 Task: Create a sub task Release to Production / Go Live for the task  Fix issue causing incorrect data to be stored in the database in the project TowerLine , assign it to team member softage.10@softage.net and update the status of the sub task to  On Track  , set the priority of the sub task to Low.
Action: Mouse moved to (52, 316)
Screenshot: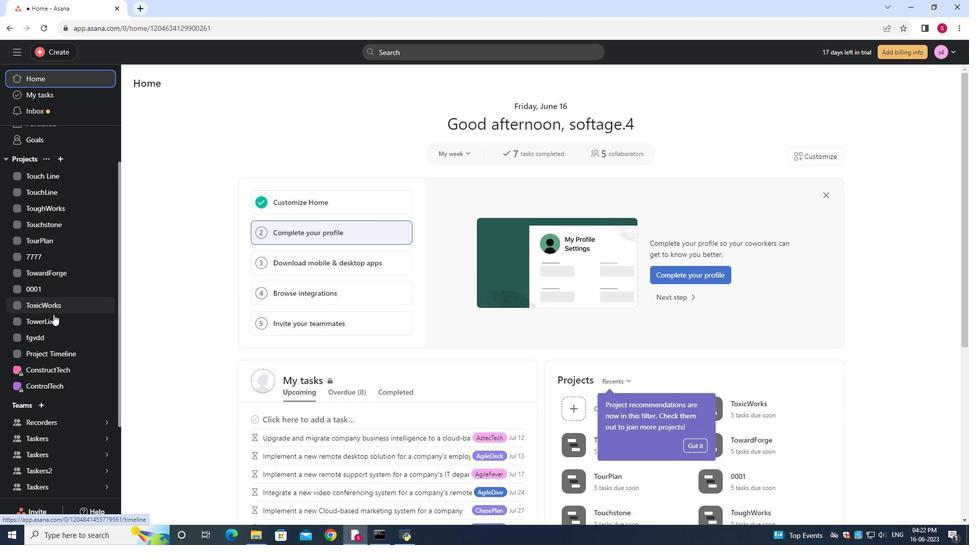 
Action: Mouse pressed left at (52, 316)
Screenshot: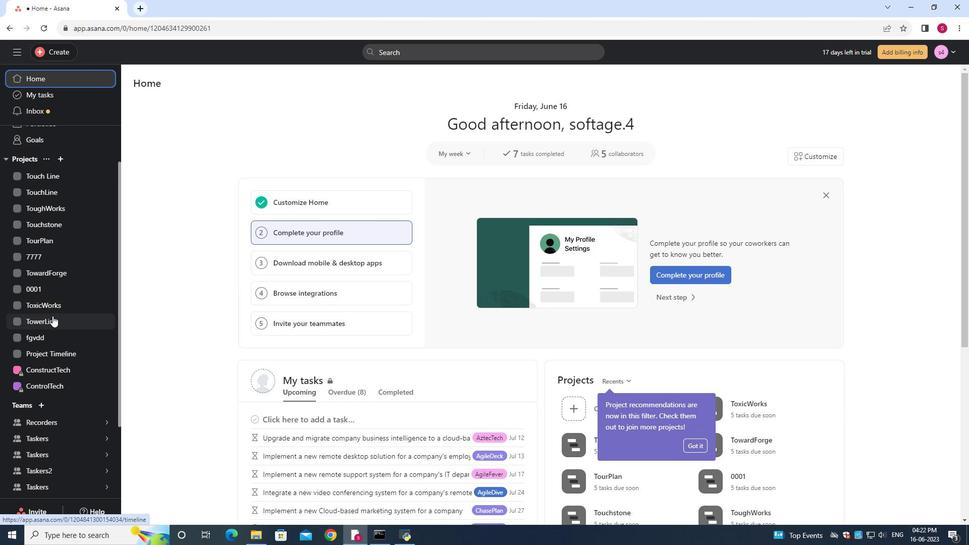 
Action: Mouse moved to (180, 100)
Screenshot: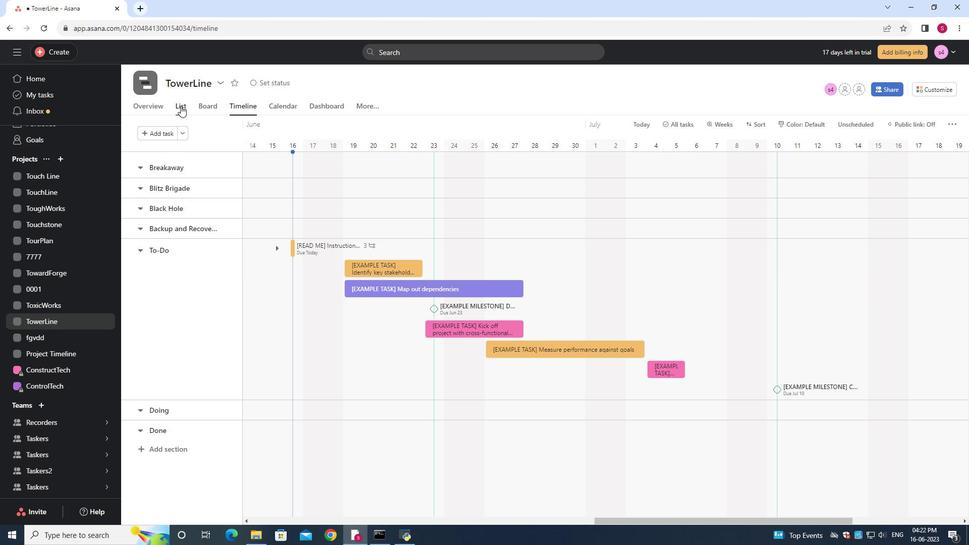
Action: Mouse pressed left at (180, 100)
Screenshot: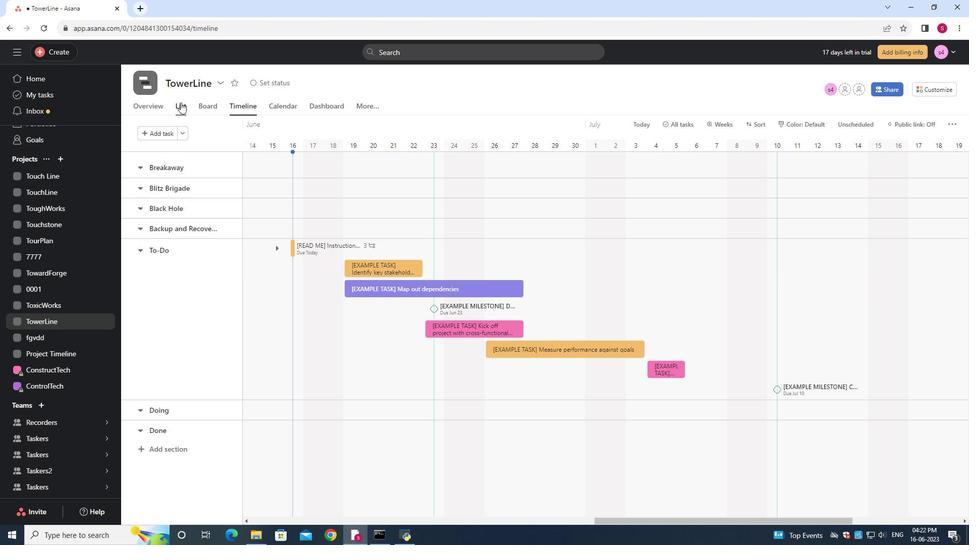 
Action: Mouse moved to (178, 105)
Screenshot: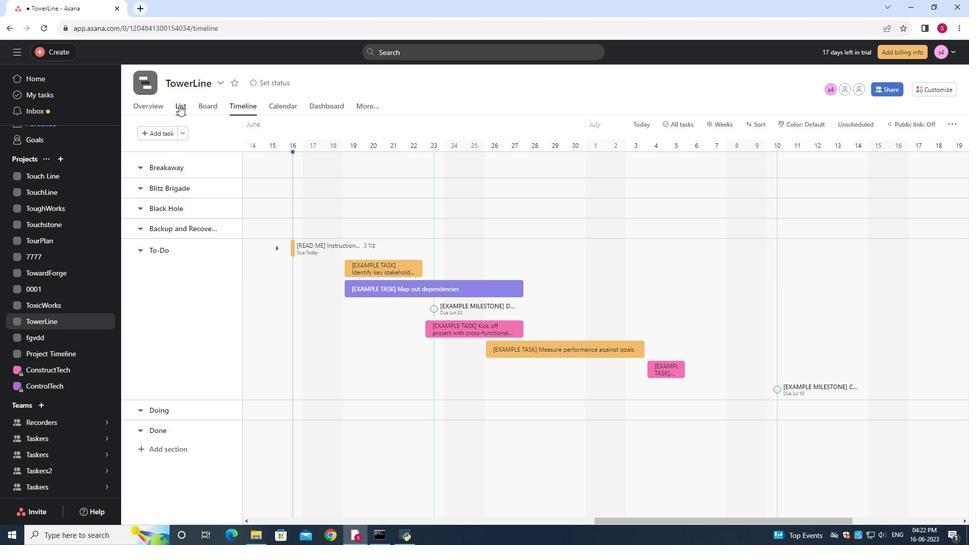 
Action: Mouse pressed left at (178, 105)
Screenshot: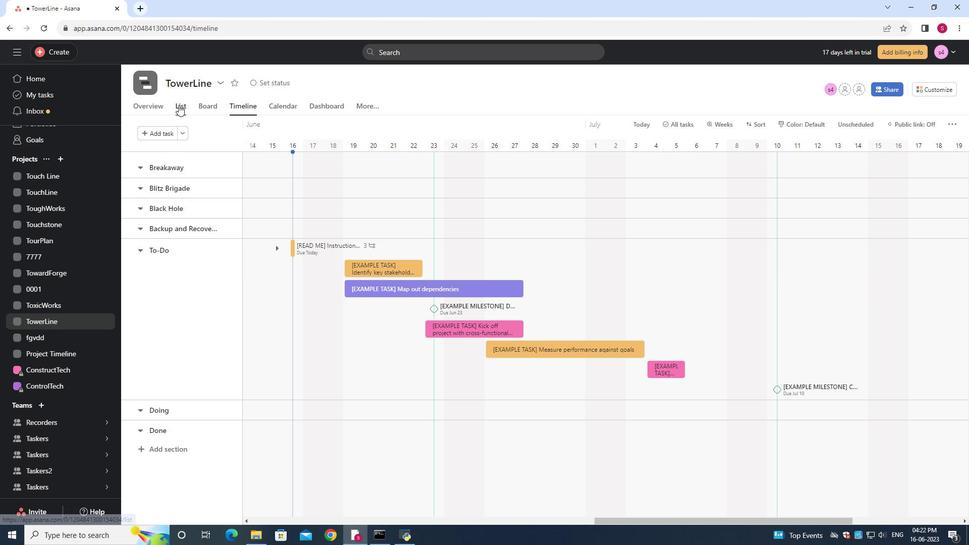 
Action: Mouse moved to (359, 258)
Screenshot: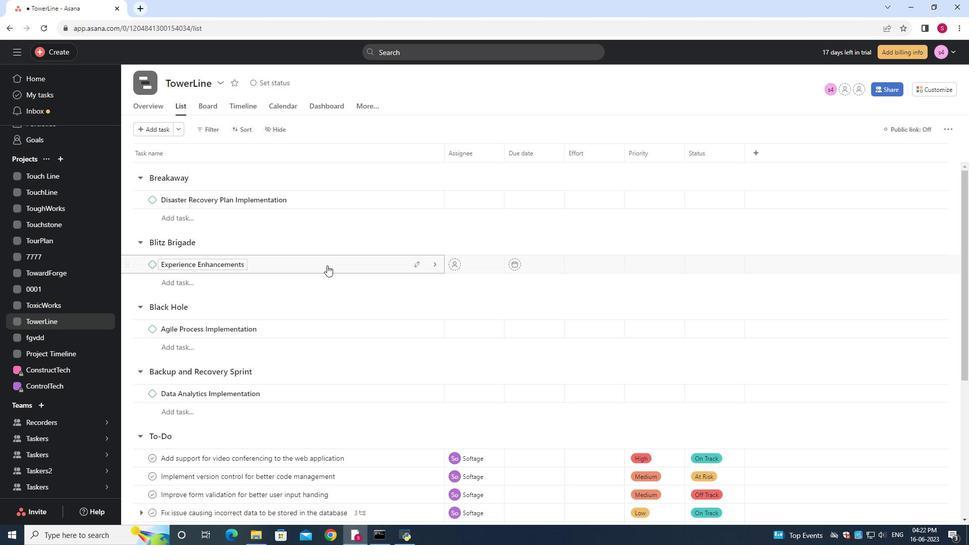 
Action: Mouse scrolled (359, 257) with delta (0, 0)
Screenshot: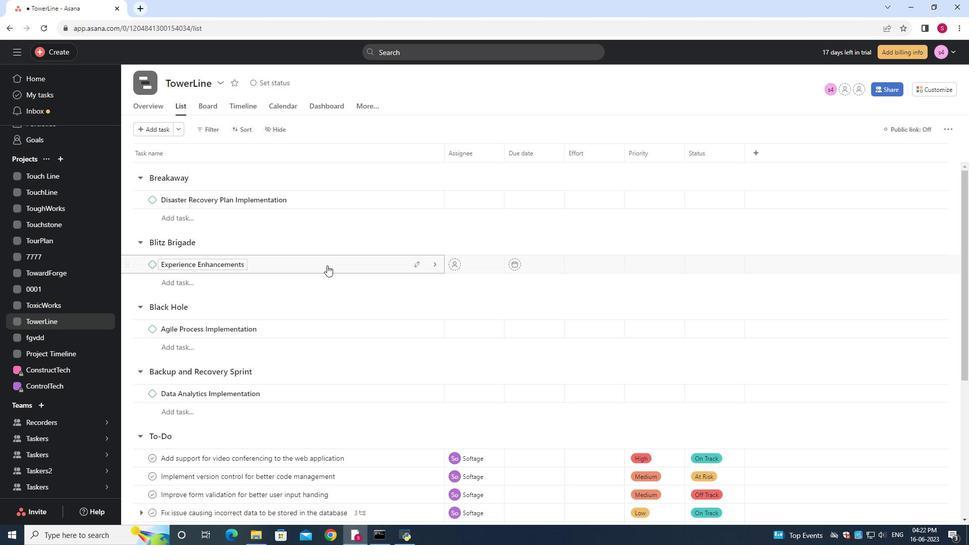 
Action: Mouse scrolled (359, 257) with delta (0, 0)
Screenshot: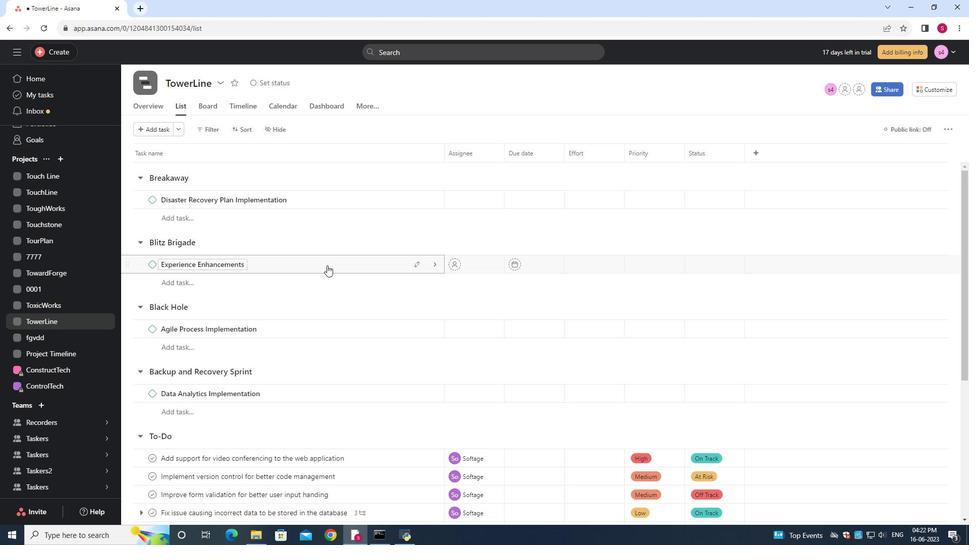 
Action: Mouse moved to (360, 258)
Screenshot: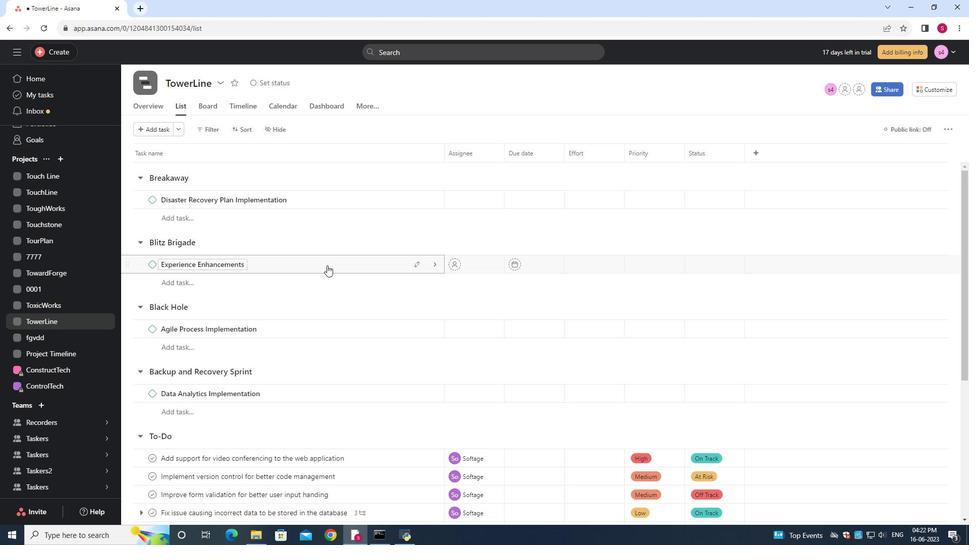 
Action: Mouse scrolled (360, 258) with delta (0, 0)
Screenshot: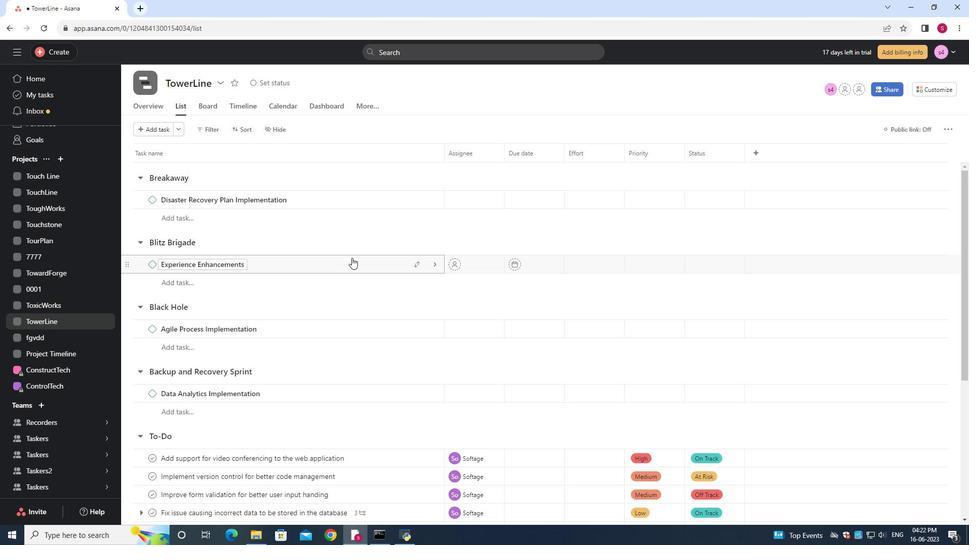 
Action: Mouse moved to (361, 258)
Screenshot: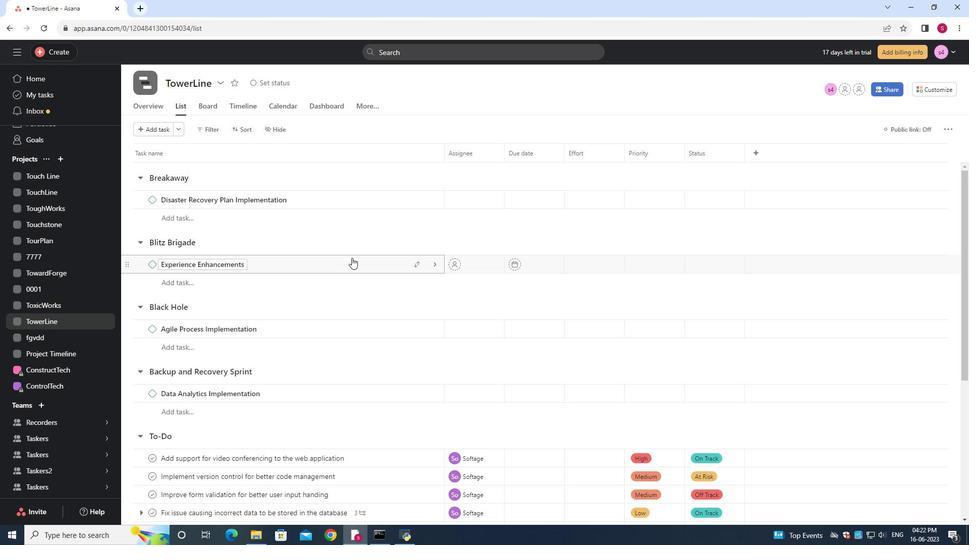 
Action: Mouse scrolled (360, 258) with delta (0, 0)
Screenshot: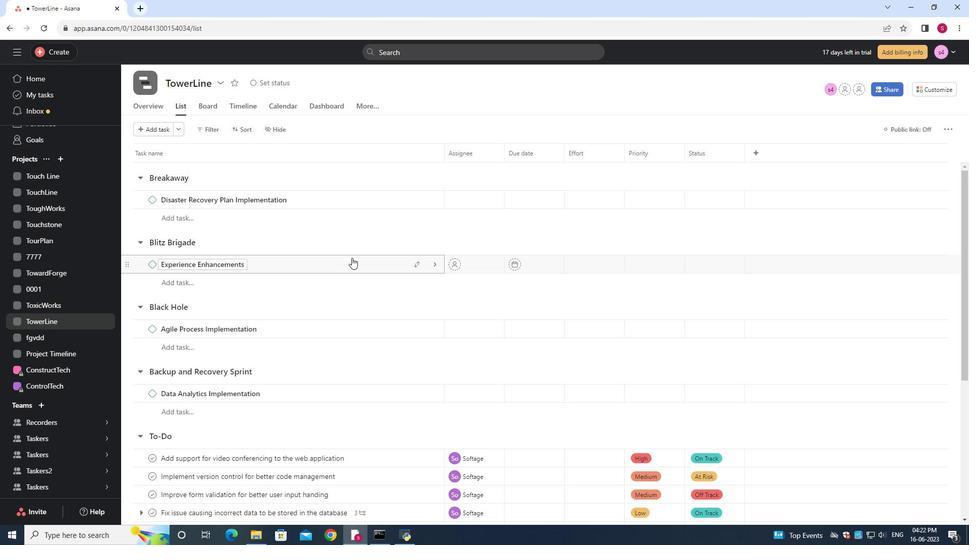 
Action: Mouse moved to (363, 255)
Screenshot: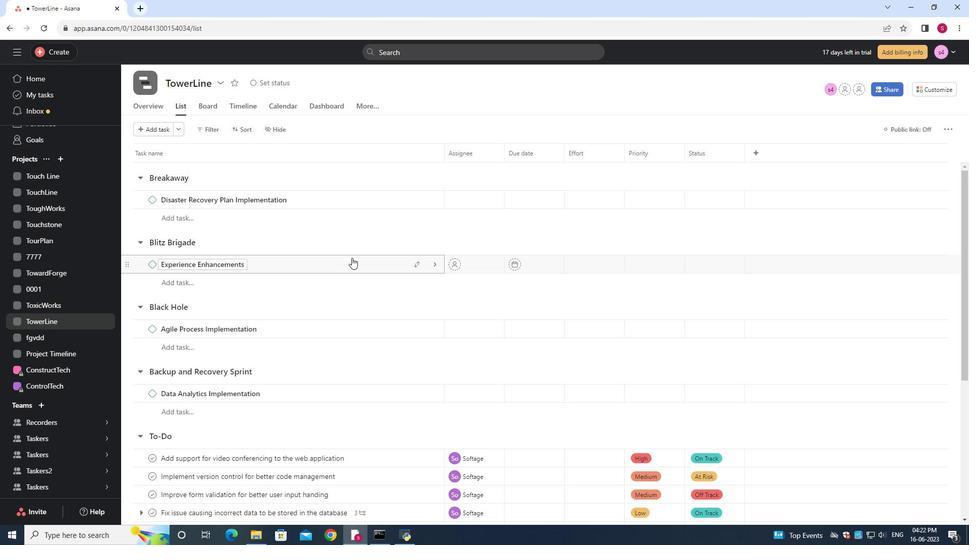 
Action: Mouse scrolled (362, 257) with delta (0, 0)
Screenshot: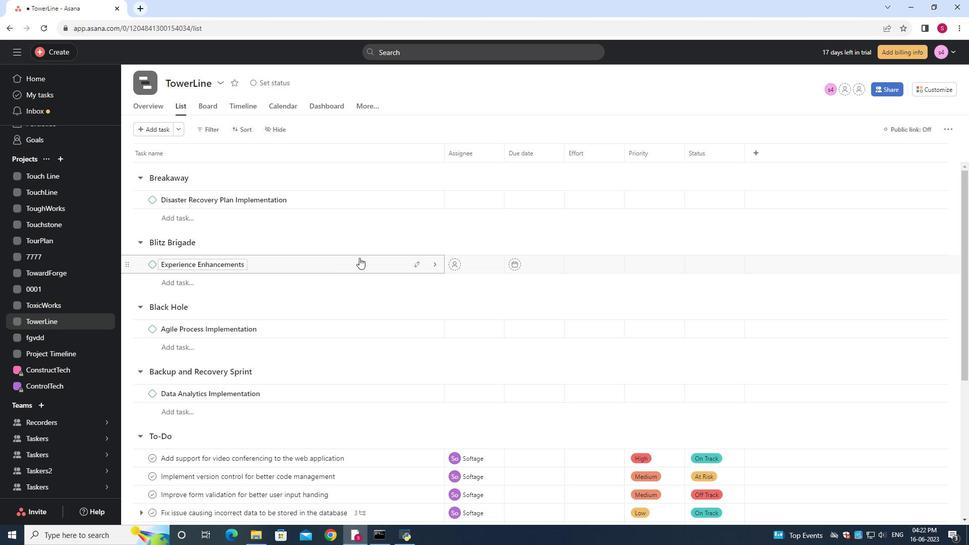 
Action: Mouse moved to (436, 277)
Screenshot: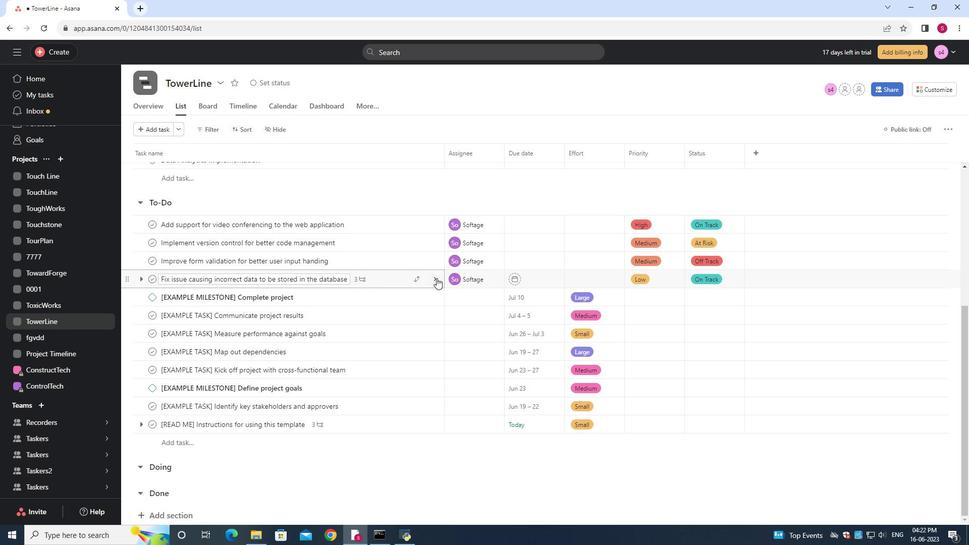 
Action: Mouse pressed left at (436, 277)
Screenshot: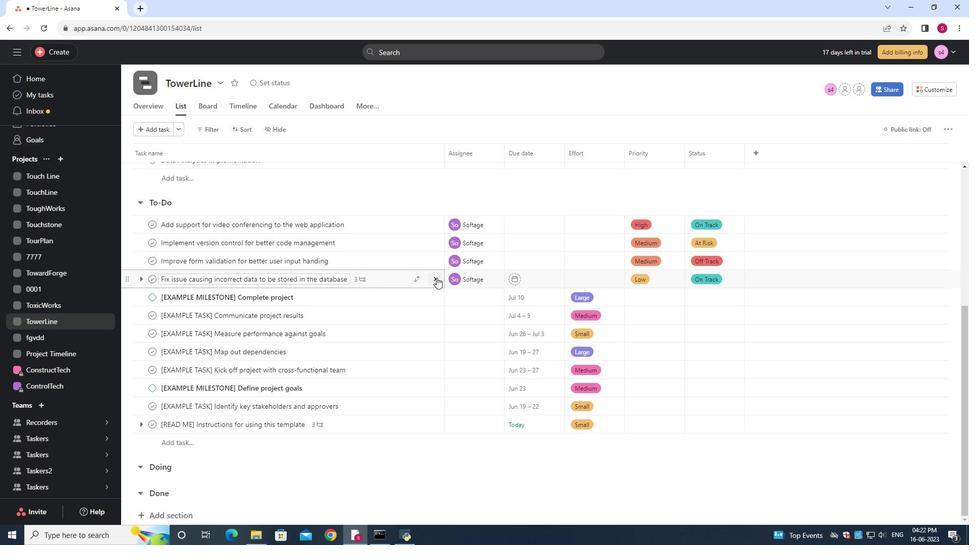 
Action: Mouse moved to (703, 325)
Screenshot: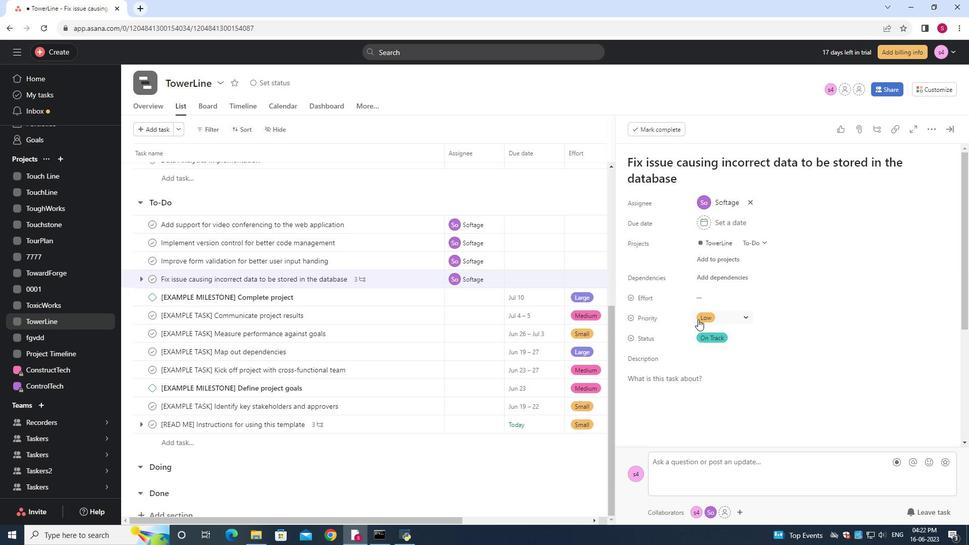 
Action: Mouse scrolled (702, 324) with delta (0, 0)
Screenshot: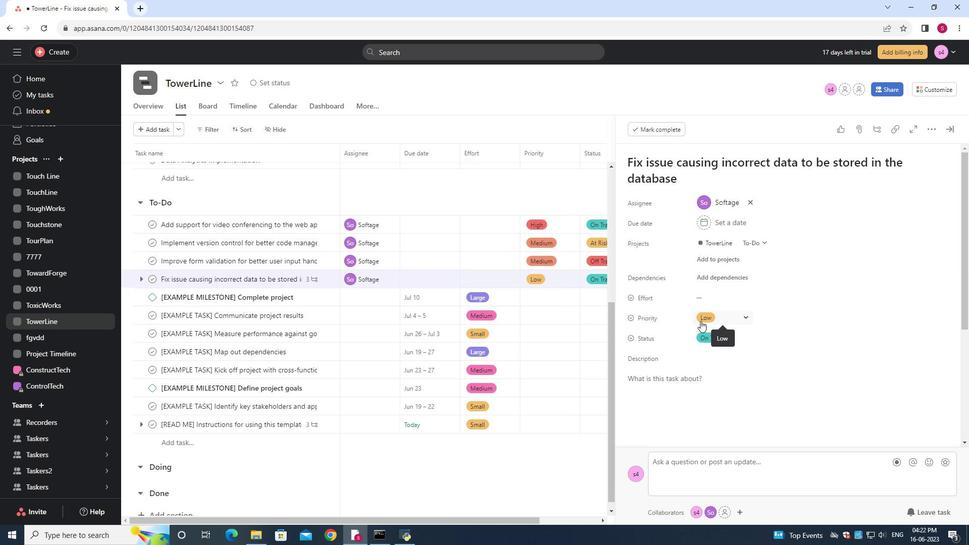 
Action: Mouse moved to (704, 330)
Screenshot: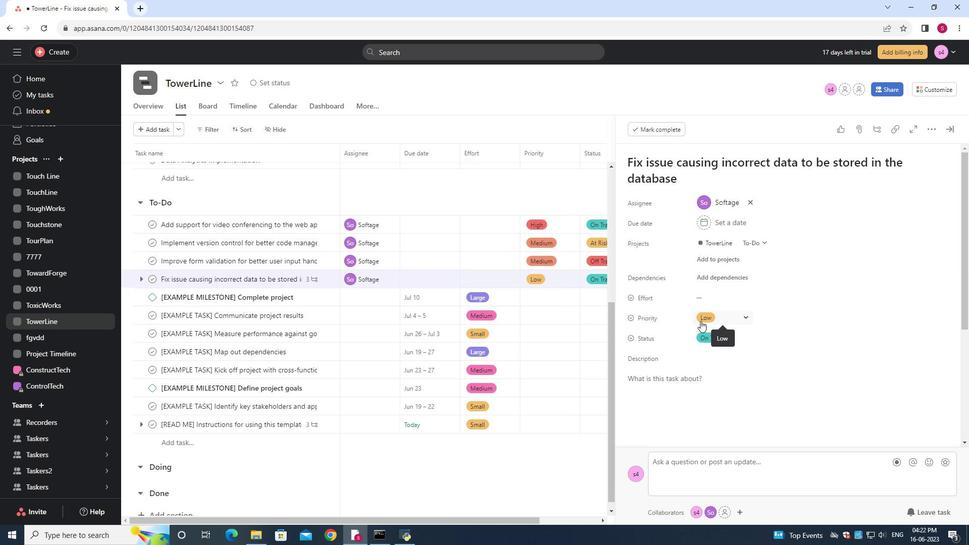 
Action: Mouse scrolled (704, 328) with delta (0, 0)
Screenshot: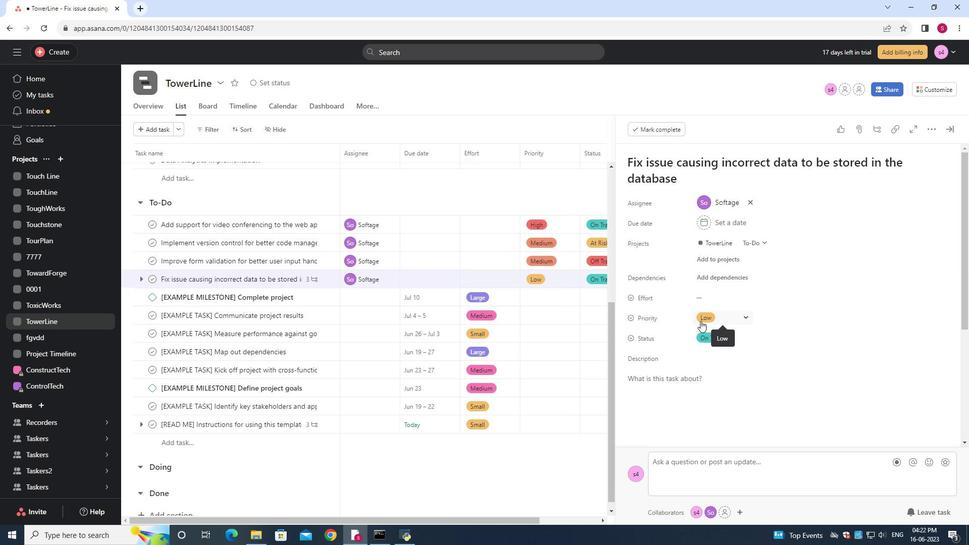 
Action: Mouse moved to (708, 331)
Screenshot: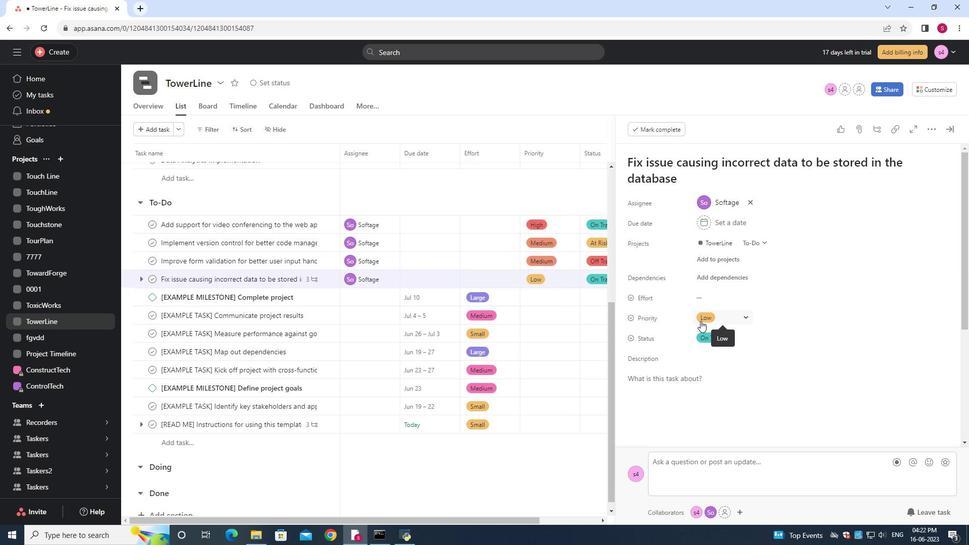 
Action: Mouse scrolled (705, 330) with delta (0, 0)
Screenshot: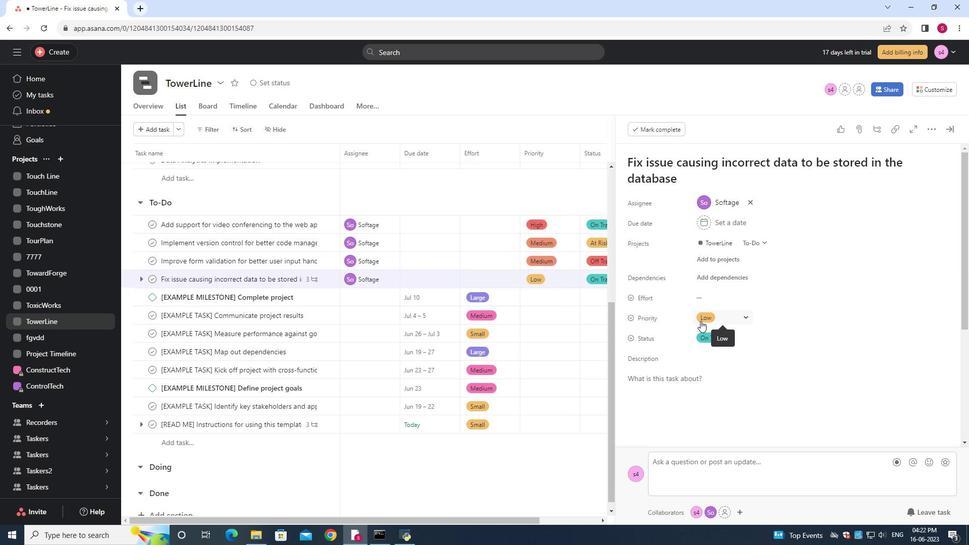 
Action: Mouse moved to (682, 384)
Screenshot: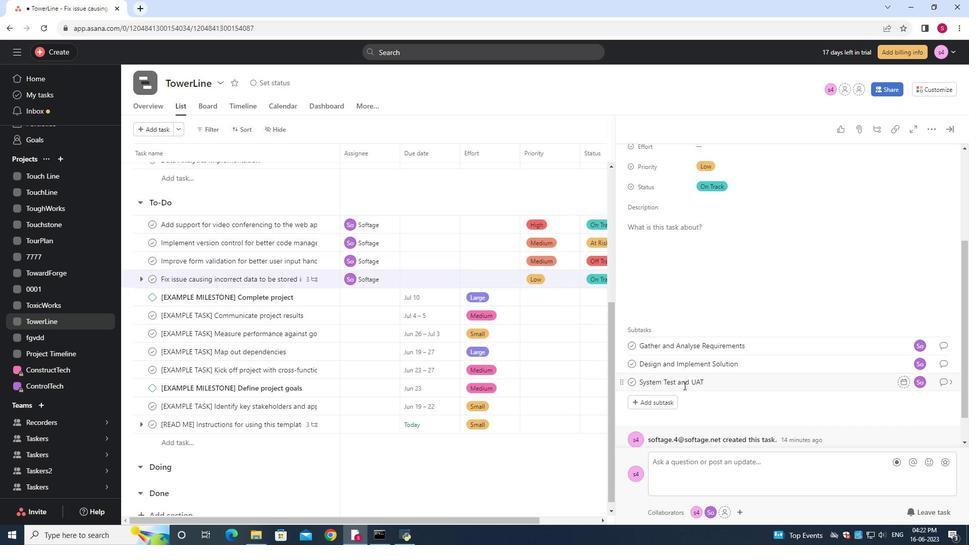 
Action: Mouse scrolled (682, 383) with delta (0, 0)
Screenshot: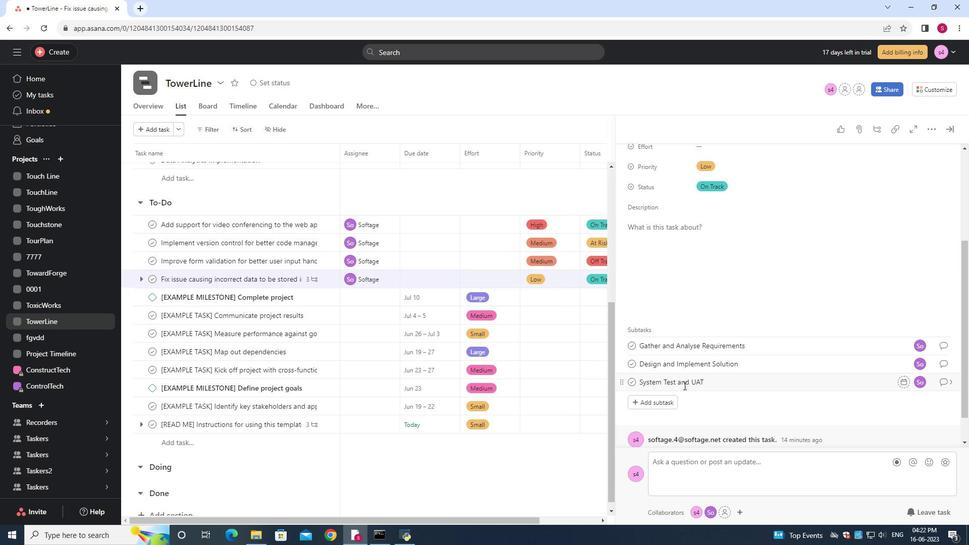 
Action: Mouse scrolled (682, 383) with delta (0, 0)
Screenshot: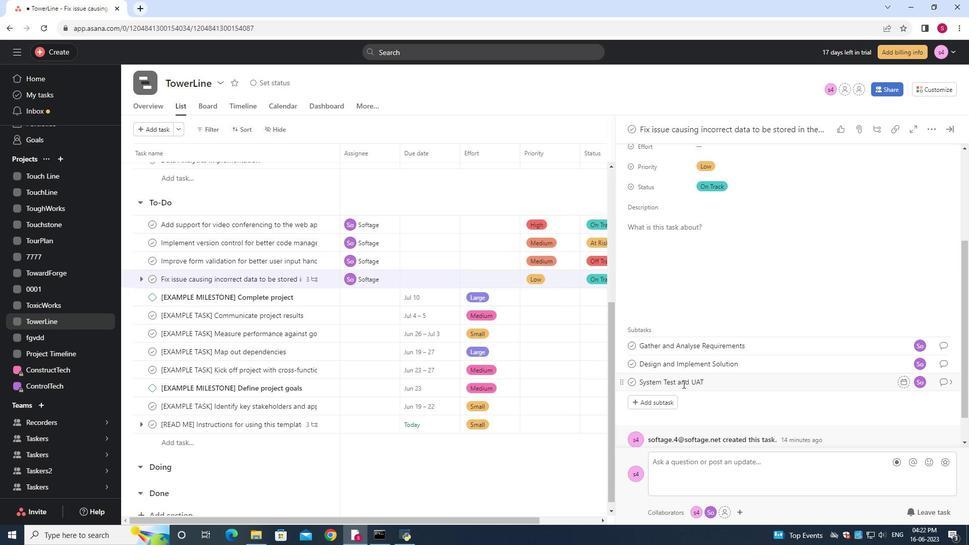 
Action: Mouse scrolled (682, 383) with delta (0, 0)
Screenshot: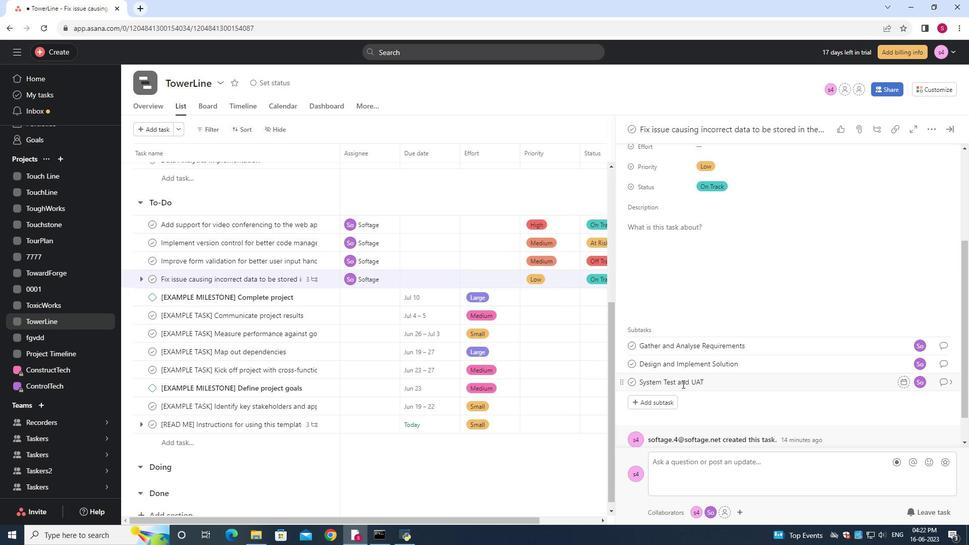 
Action: Mouse scrolled (682, 383) with delta (0, 0)
Screenshot: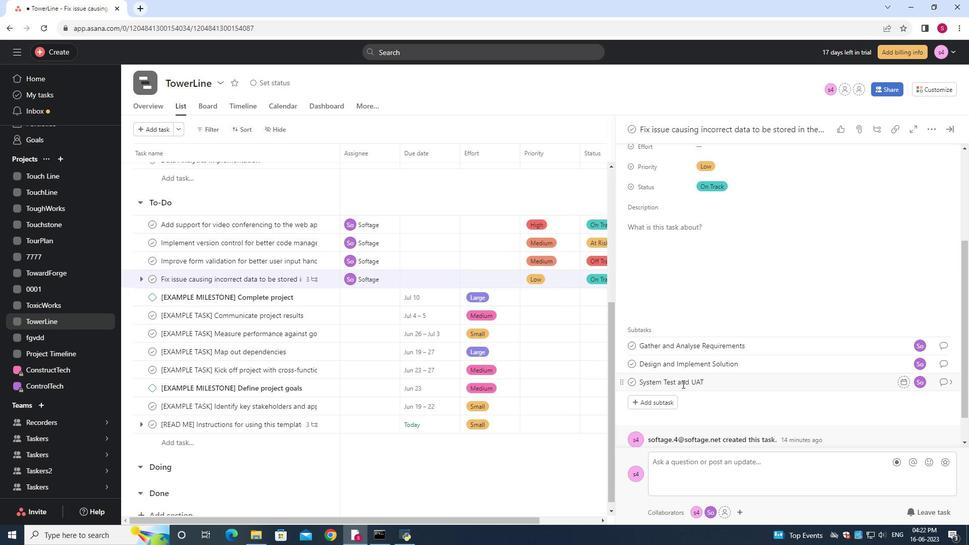 
Action: Mouse scrolled (682, 383) with delta (0, 0)
Screenshot: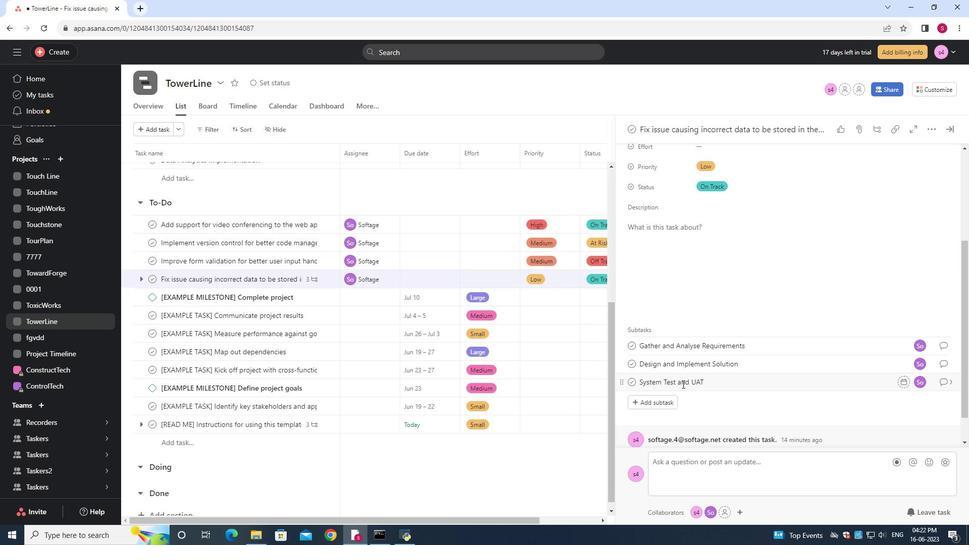 
Action: Mouse moved to (655, 368)
Screenshot: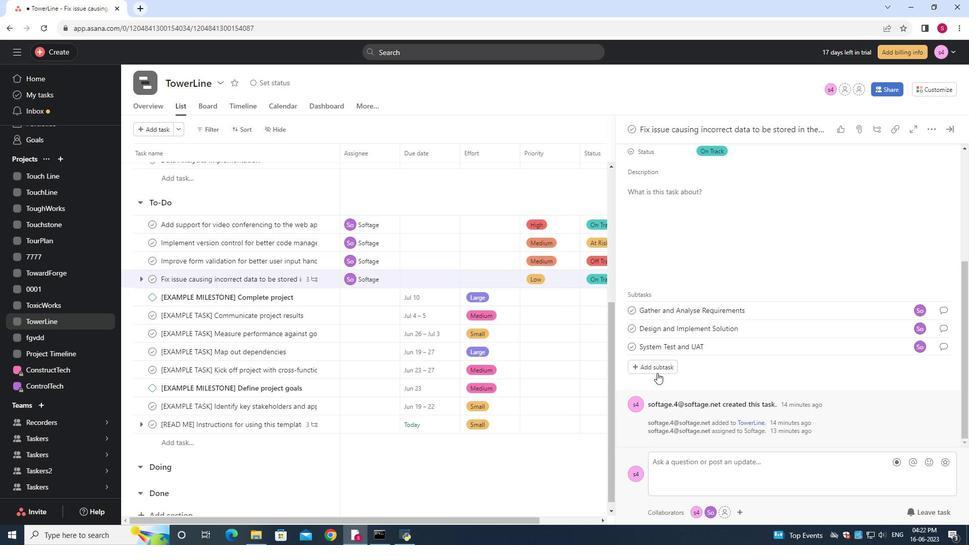 
Action: Mouse pressed left at (655, 368)
Screenshot: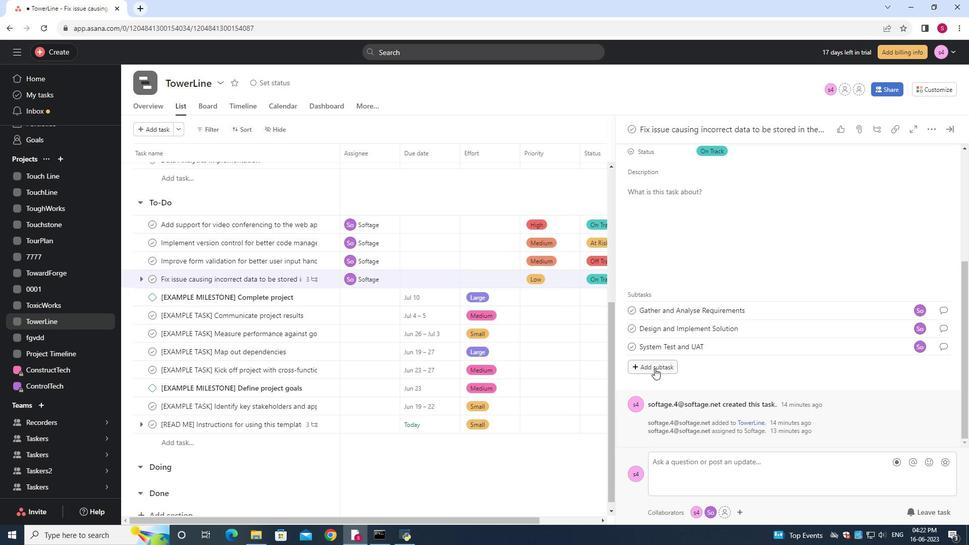 
Action: Mouse moved to (0, 272)
Screenshot: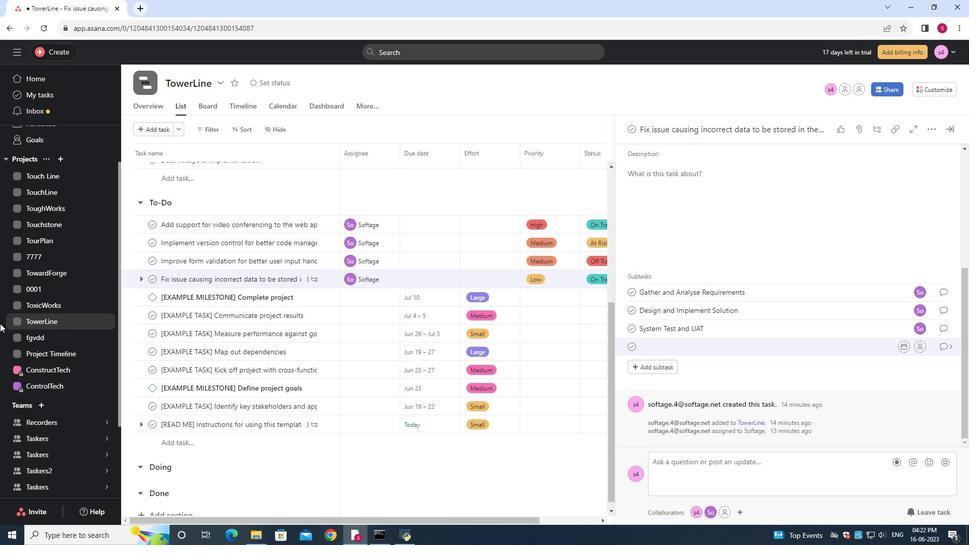 
Action: Key pressed <Key.shift><Key.shift><Key.shift><Key.shift><Key.shift><Key.shift><Key.shift><Key.shift><Key.shift><Key.shift>Release<Key.space>to<Key.space><Key.shift><Key.shift><Key.shift><Key.shift><Key.shift><Key.shift><Key.shift><Key.shift><Key.shift><Key.shift><Key.shift><Key.shift><Key.shift><Key.shift><Key.shift><Key.shift><Key.shift><Key.shift><Key.shift><Key.shift>Production/<Key.backspace><Key.space>/<Key.space><Key.shift><Key.shift><Key.shift><Key.shift><Key.shift><Key.shift><Key.shift><Key.shift><Key.shift><Key.shift><Key.shift>Go<Key.space><Key.shift>Live
Screenshot: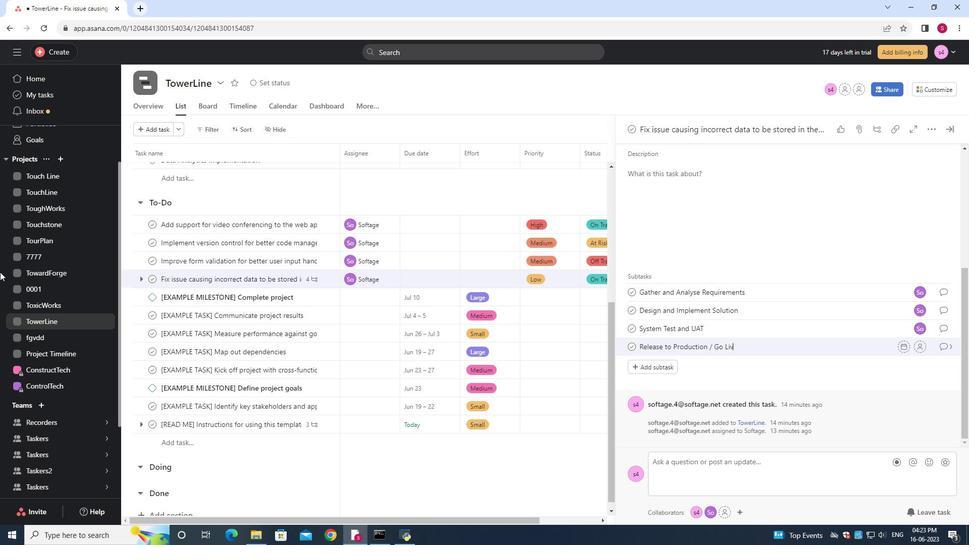 
Action: Mouse moved to (921, 345)
Screenshot: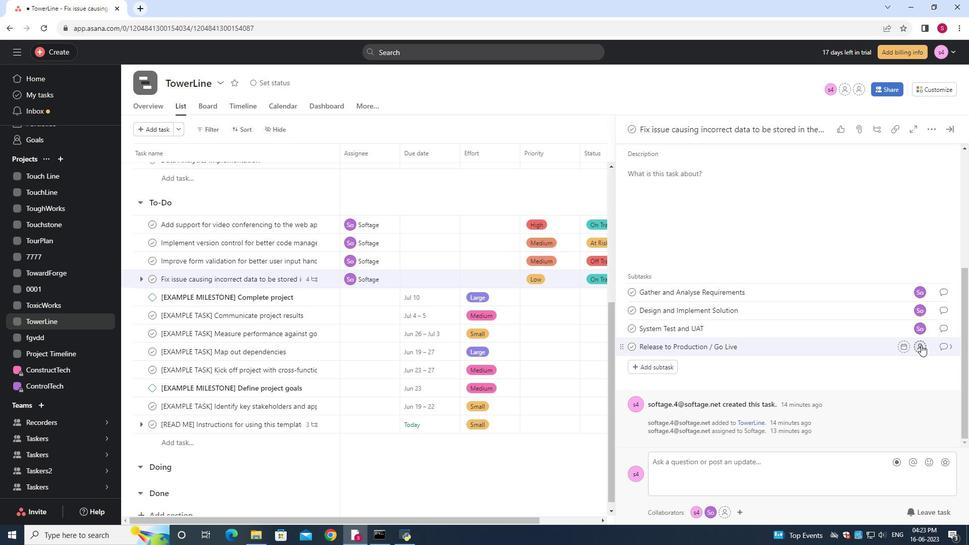 
Action: Mouse pressed left at (921, 345)
Screenshot: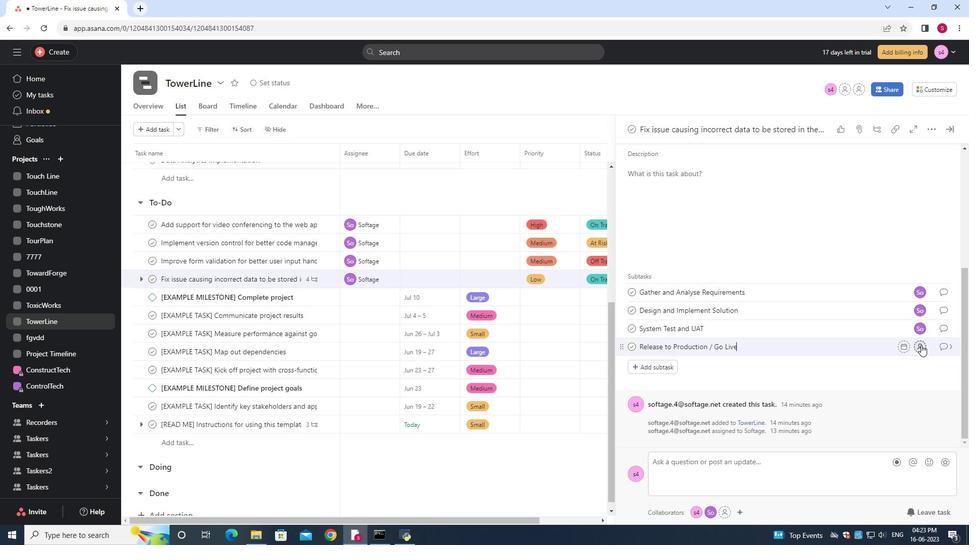 
Action: Mouse moved to (907, 345)
Screenshot: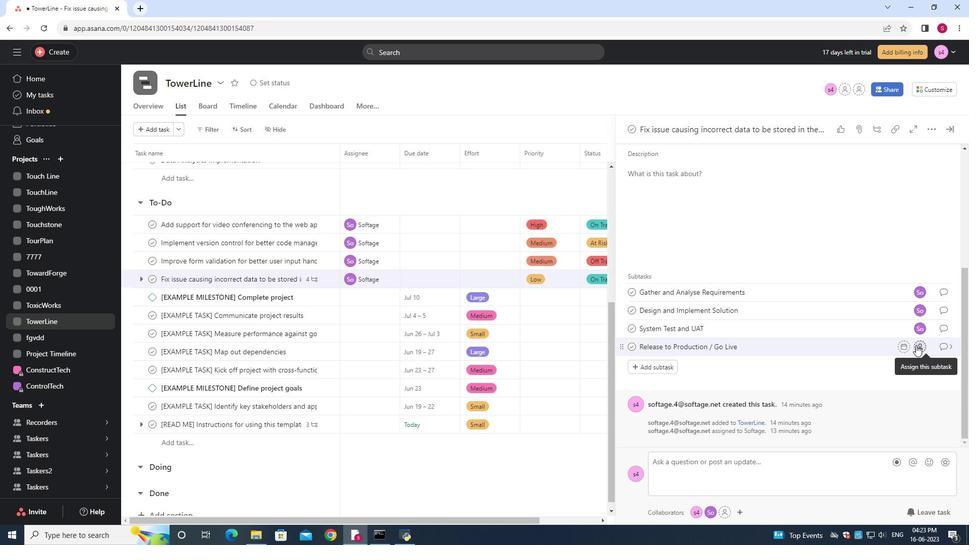 
Action: Key pressed softage.1
Screenshot: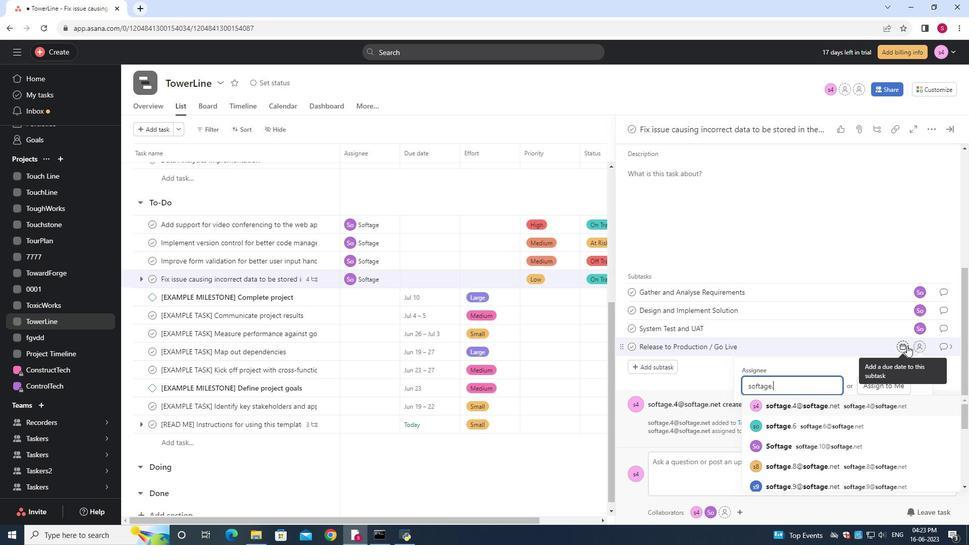 
Action: Mouse moved to (905, 346)
Screenshot: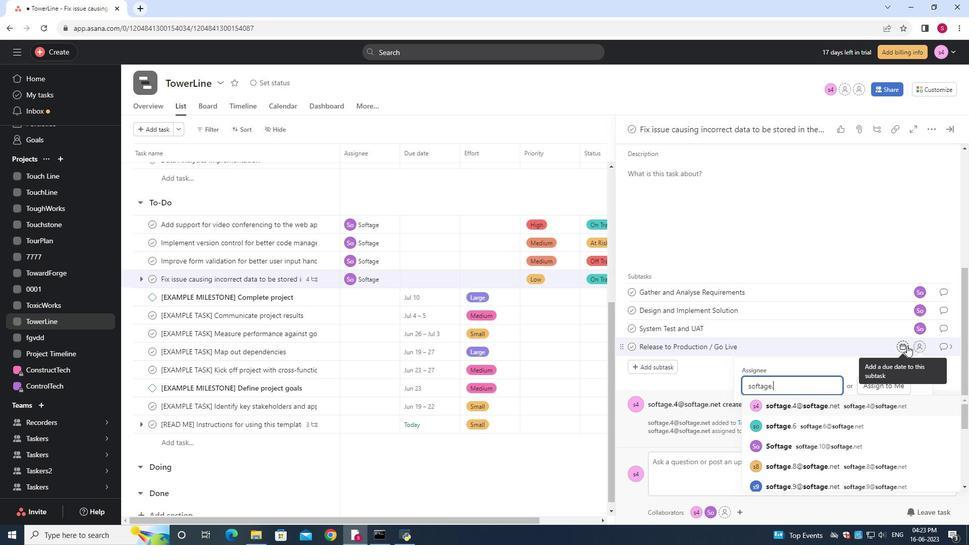 
Action: Key pressed 0<Key.shift>@softage.net
Screenshot: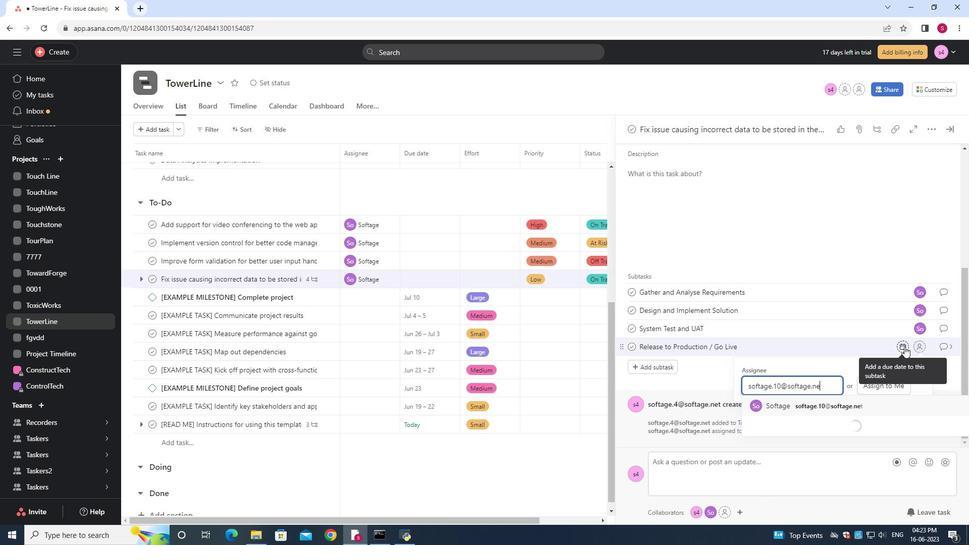 
Action: Mouse moved to (821, 402)
Screenshot: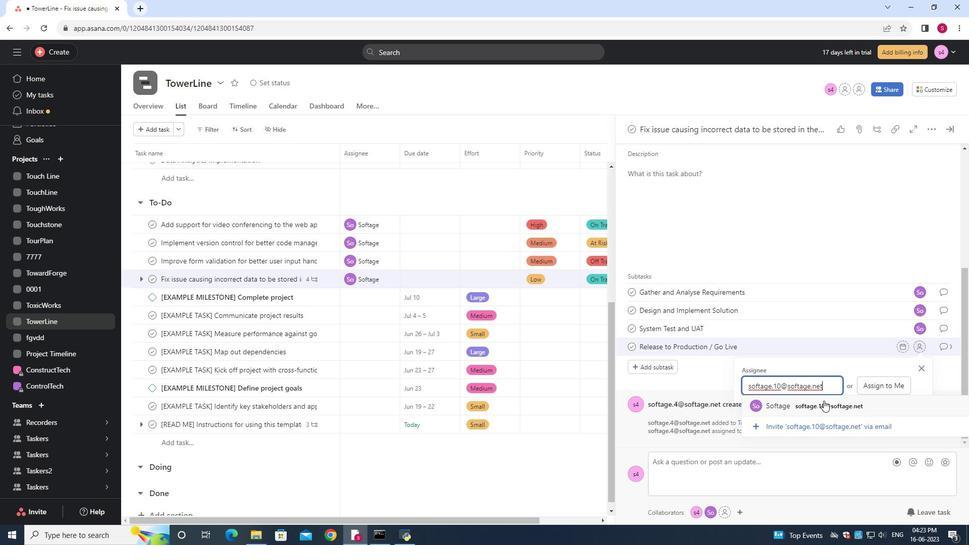 
Action: Mouse pressed left at (821, 402)
Screenshot: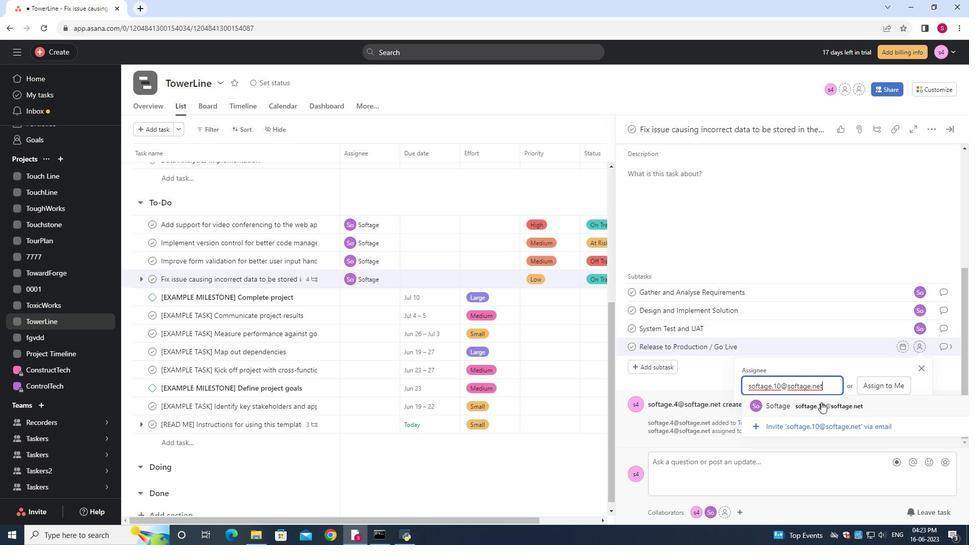 
Action: Mouse moved to (953, 347)
Screenshot: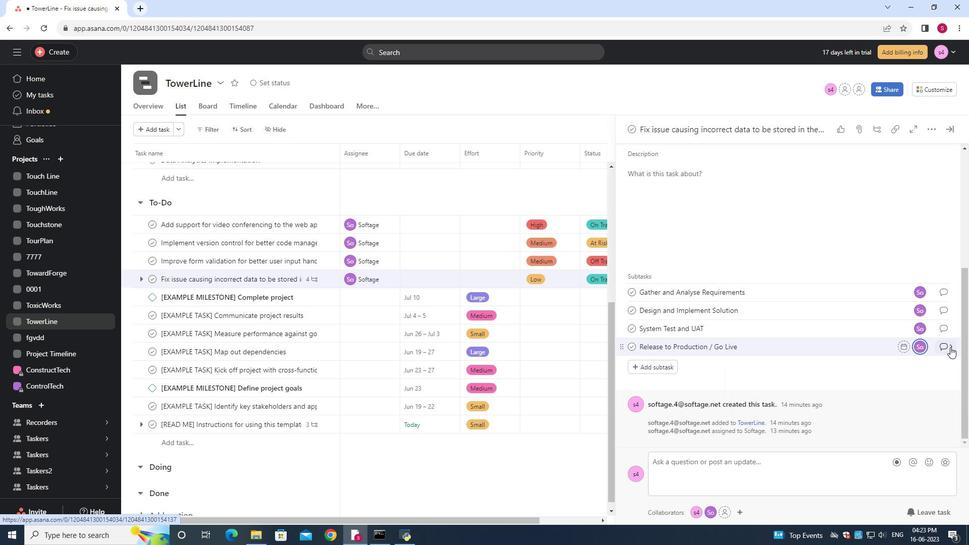 
Action: Mouse pressed left at (953, 347)
Screenshot: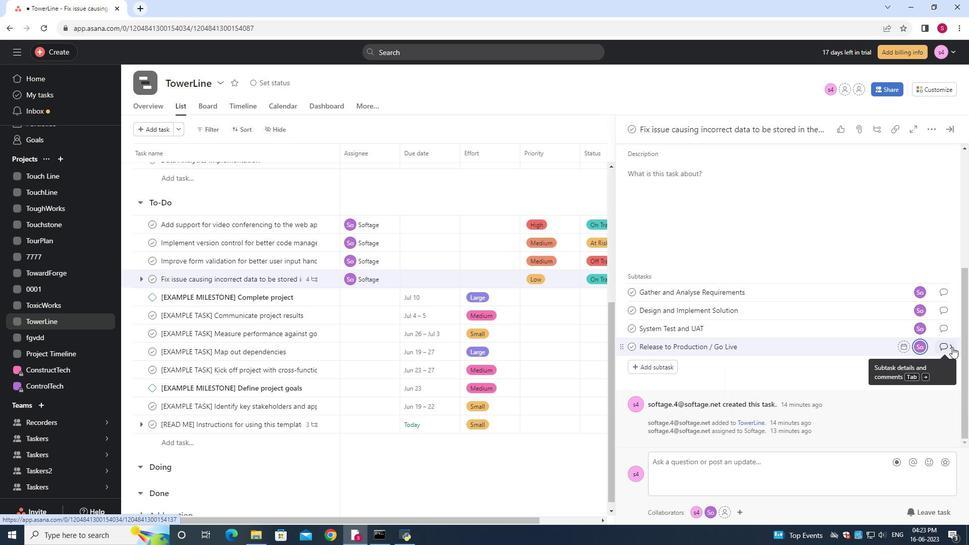 
Action: Mouse moved to (655, 274)
Screenshot: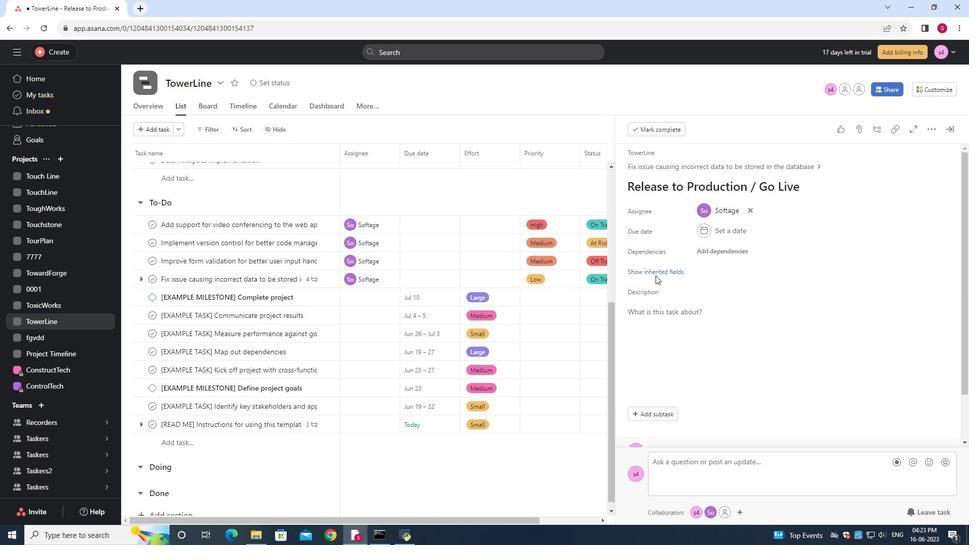
Action: Mouse pressed left at (655, 274)
Screenshot: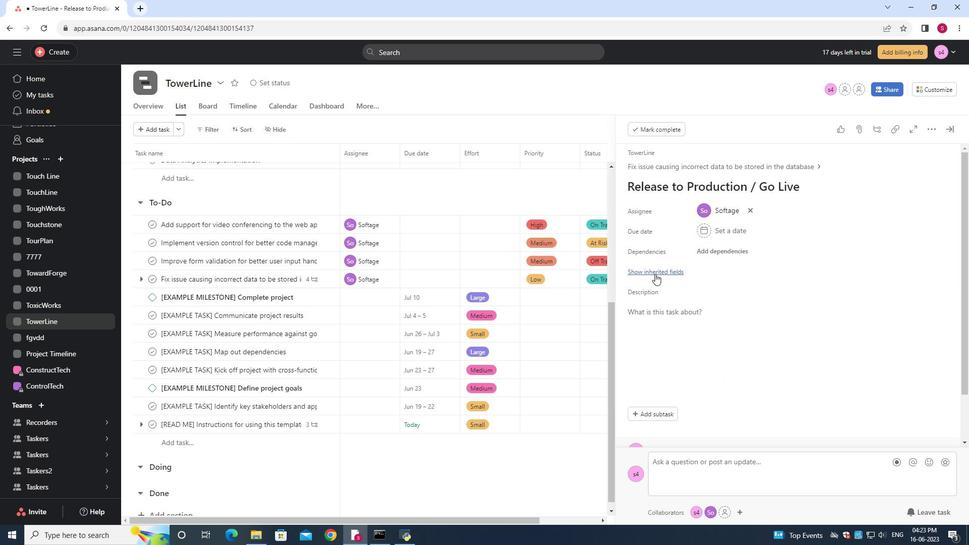 
Action: Mouse moved to (704, 331)
Screenshot: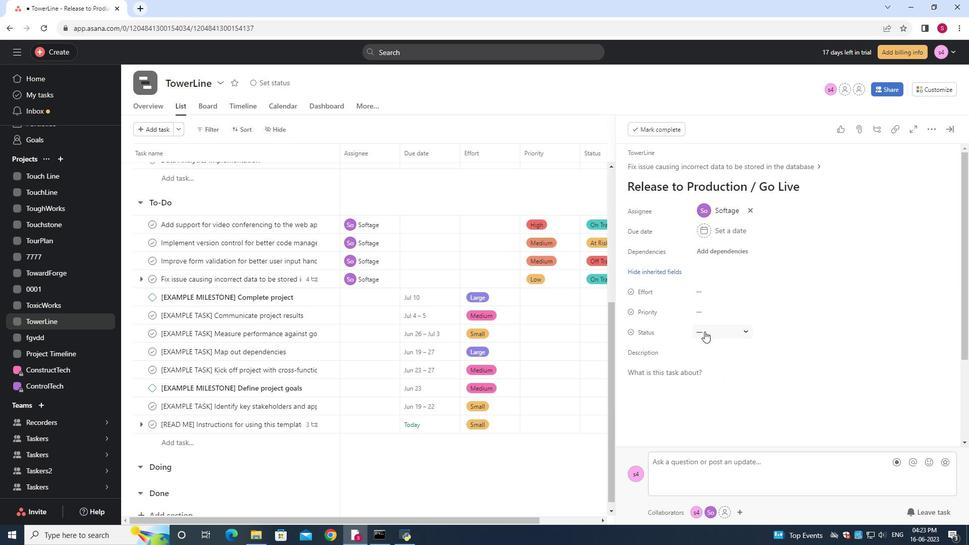 
Action: Mouse pressed left at (704, 331)
Screenshot: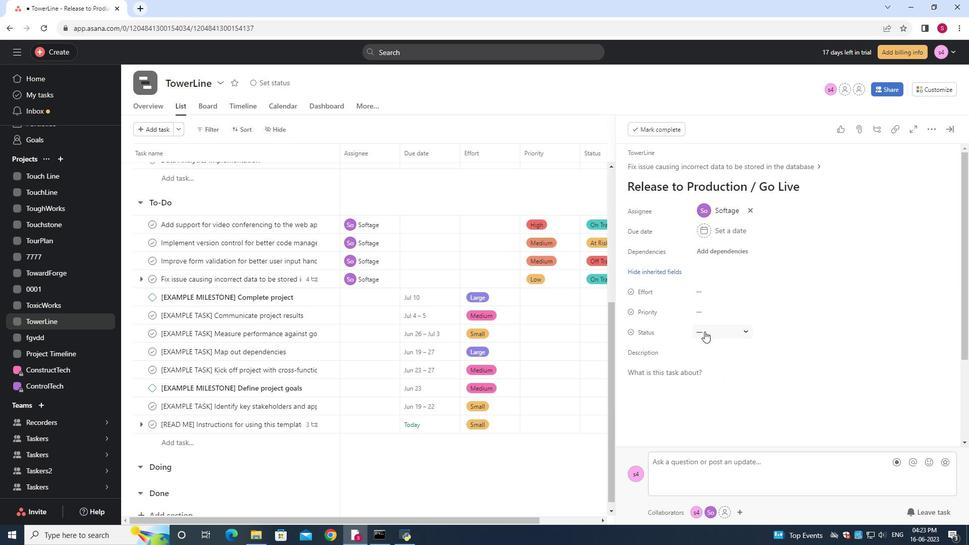 
Action: Mouse moved to (727, 368)
Screenshot: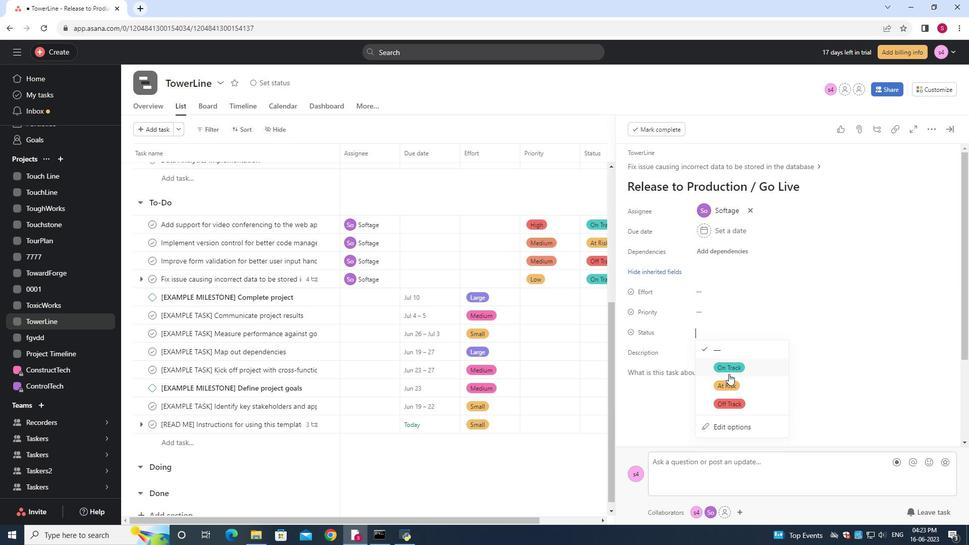 
Action: Mouse pressed left at (727, 368)
Screenshot: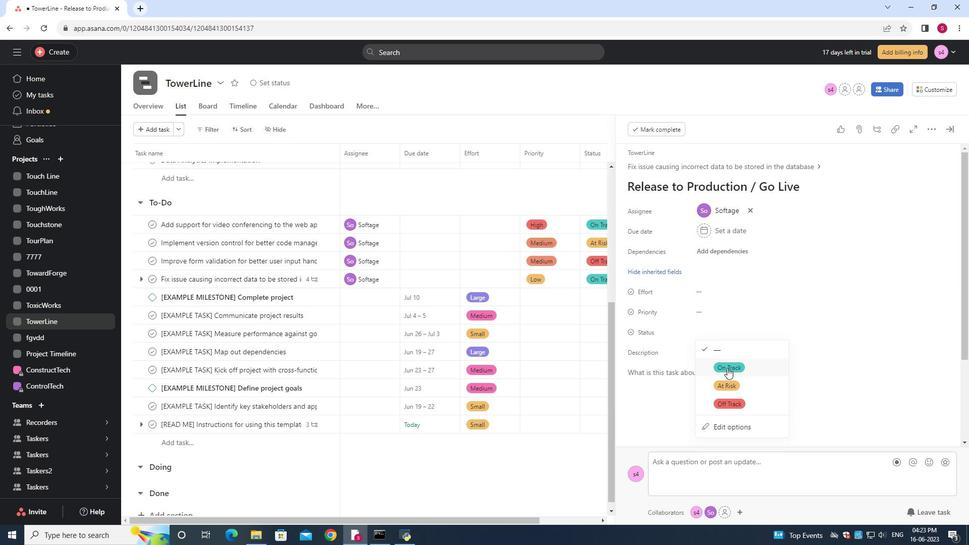 
Action: Mouse moved to (705, 314)
Screenshot: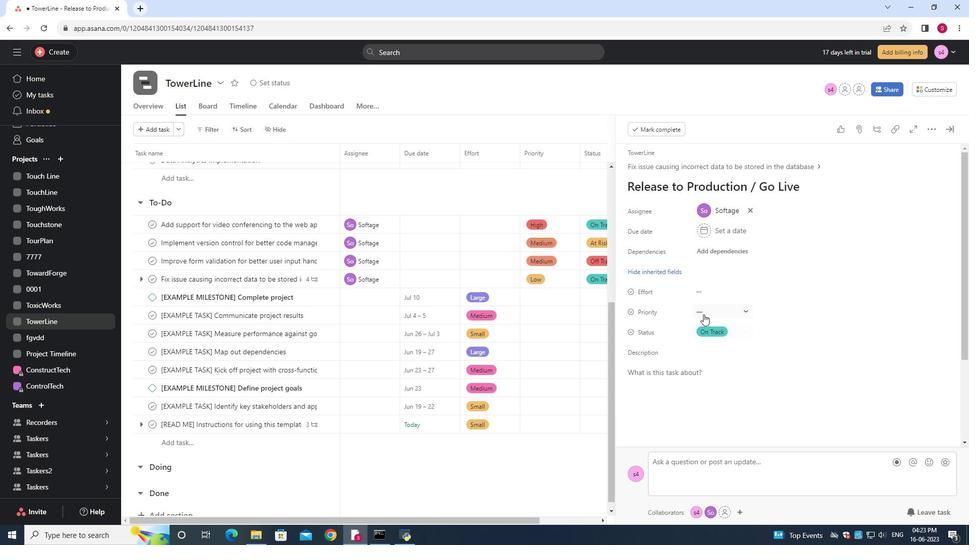 
Action: Mouse pressed left at (705, 314)
Screenshot: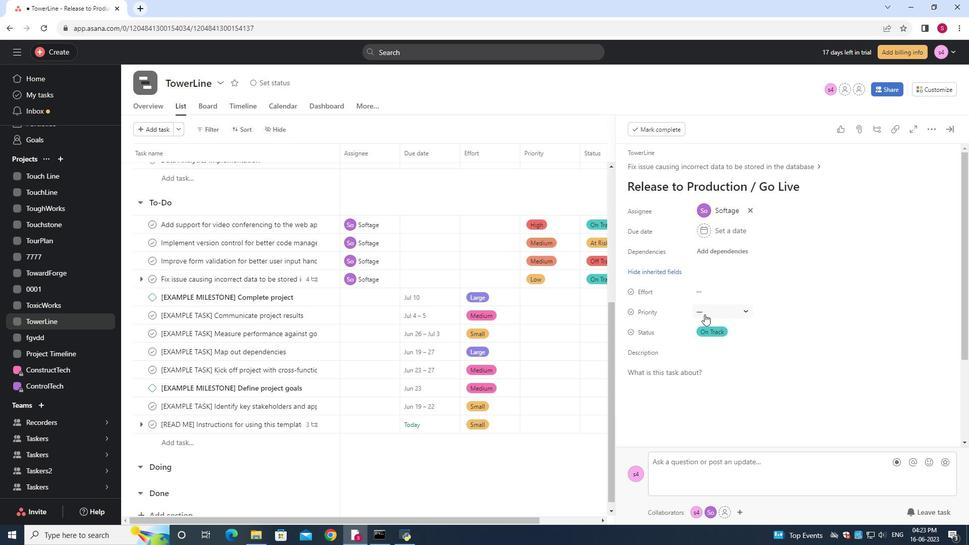 
Action: Mouse moved to (719, 379)
Screenshot: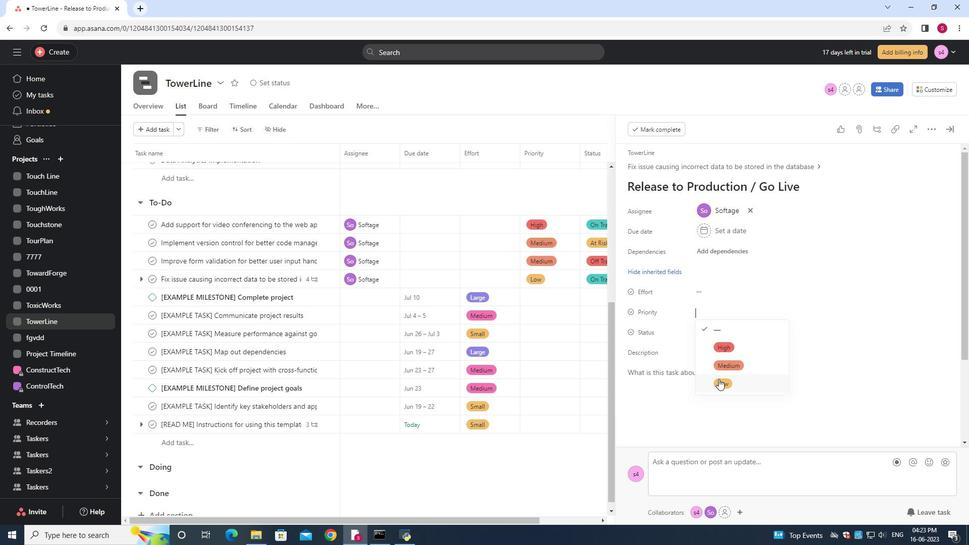 
Action: Mouse pressed left at (719, 379)
Screenshot: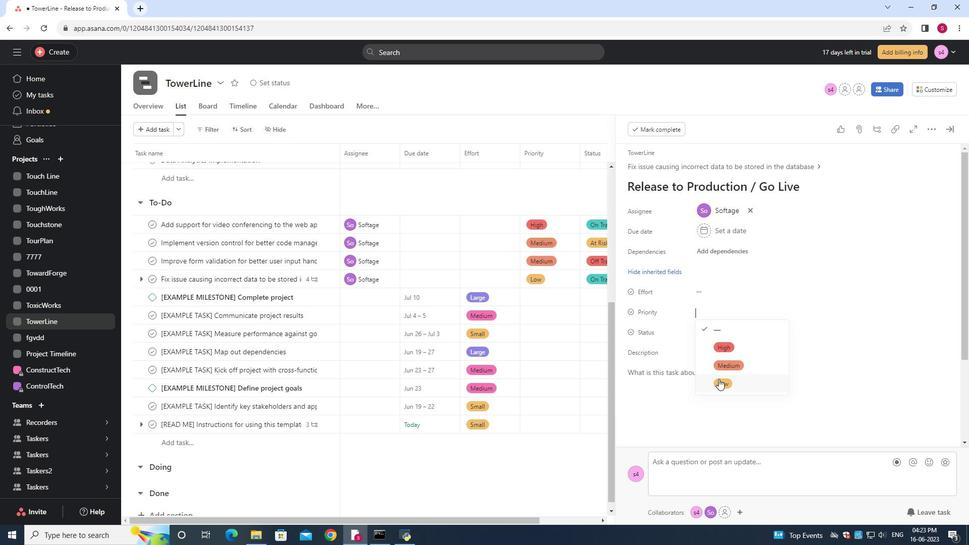 
Action: Mouse moved to (715, 315)
Screenshot: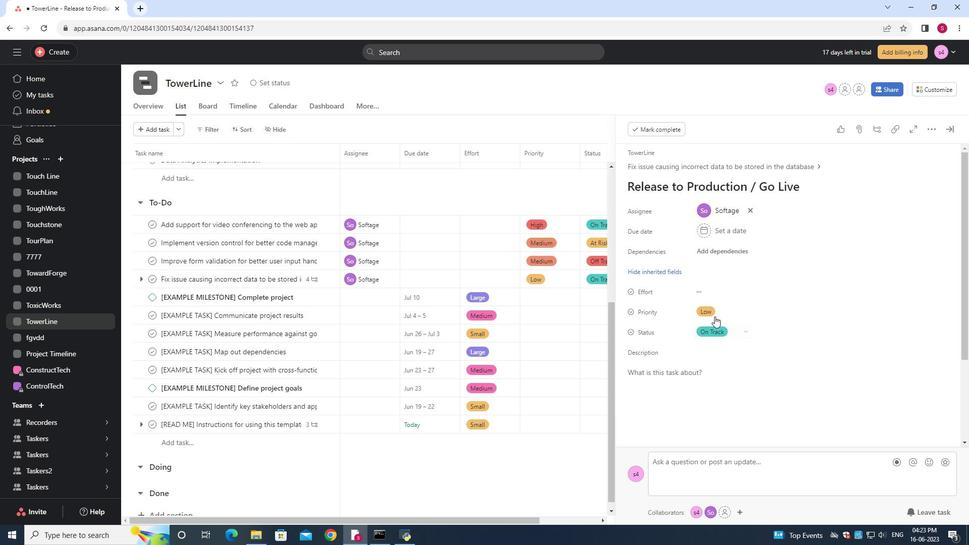 
